 Task: Add the task  Broken links in documentation to the section Fast Frenzy in the project YottaTech and add a Due Date to the respective task as 2024/03/03.
Action: Mouse scrolled (79, 72) with delta (0, 0)
Screenshot: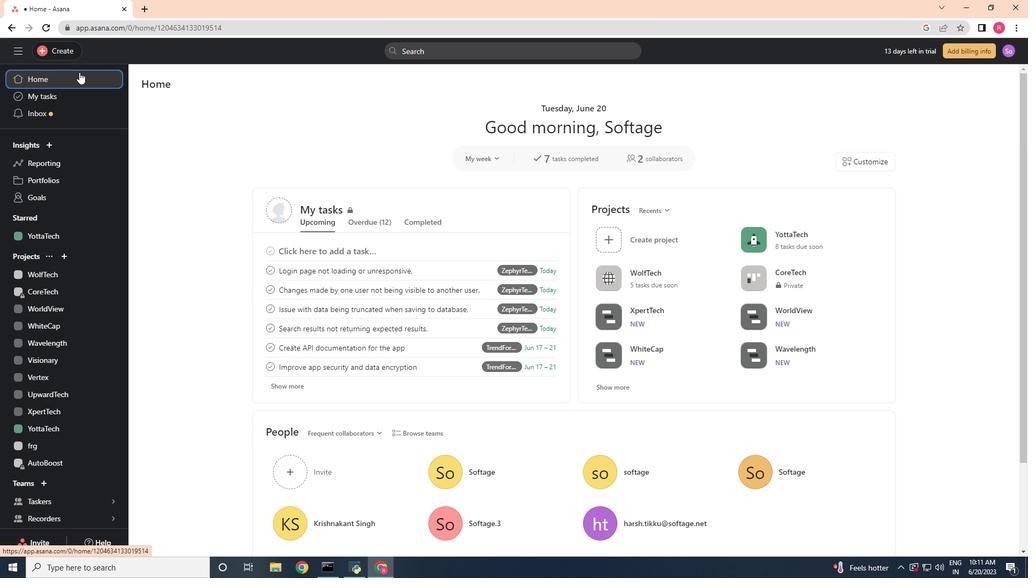 
Action: Mouse scrolled (79, 72) with delta (0, 0)
Screenshot: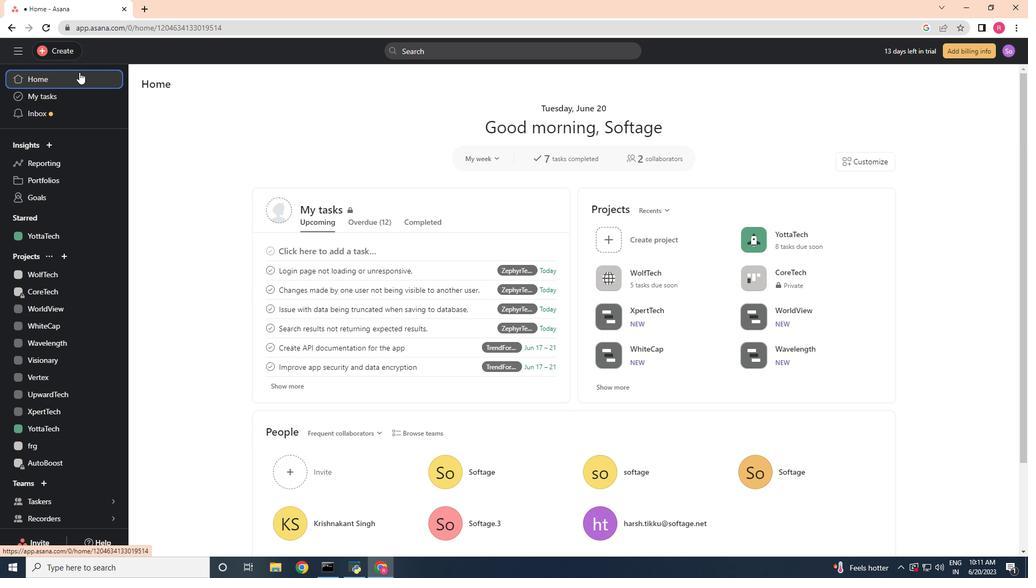 
Action: Mouse moved to (48, 422)
Screenshot: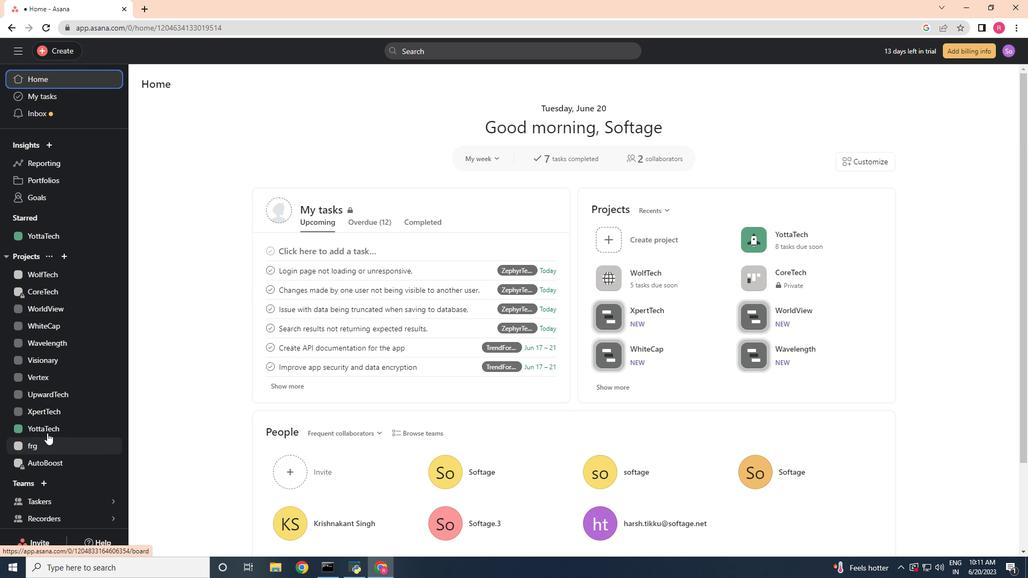 
Action: Mouse pressed left at (48, 422)
Screenshot: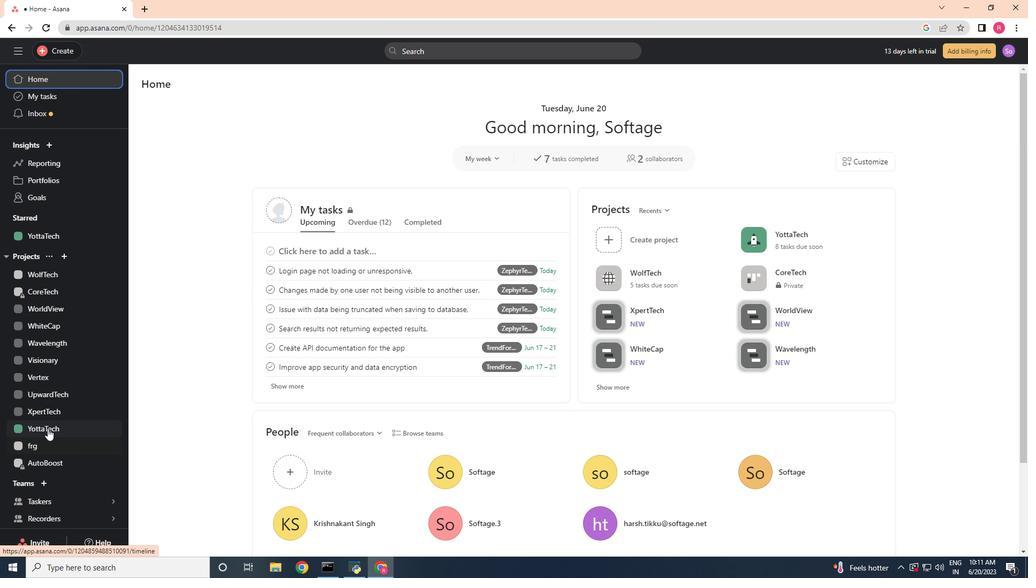 
Action: Mouse moved to (799, 133)
Screenshot: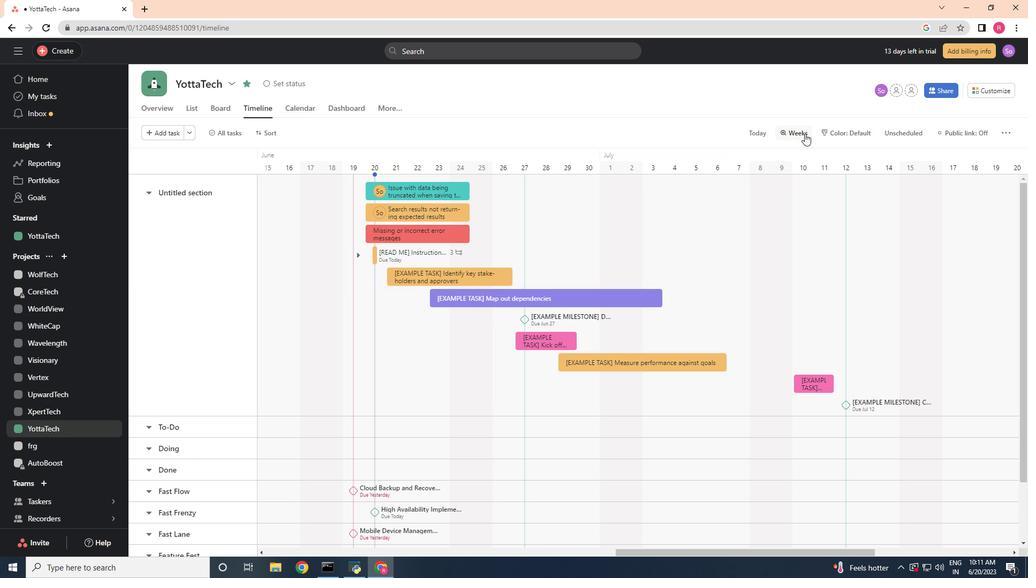 
Action: Mouse pressed left at (799, 133)
Screenshot: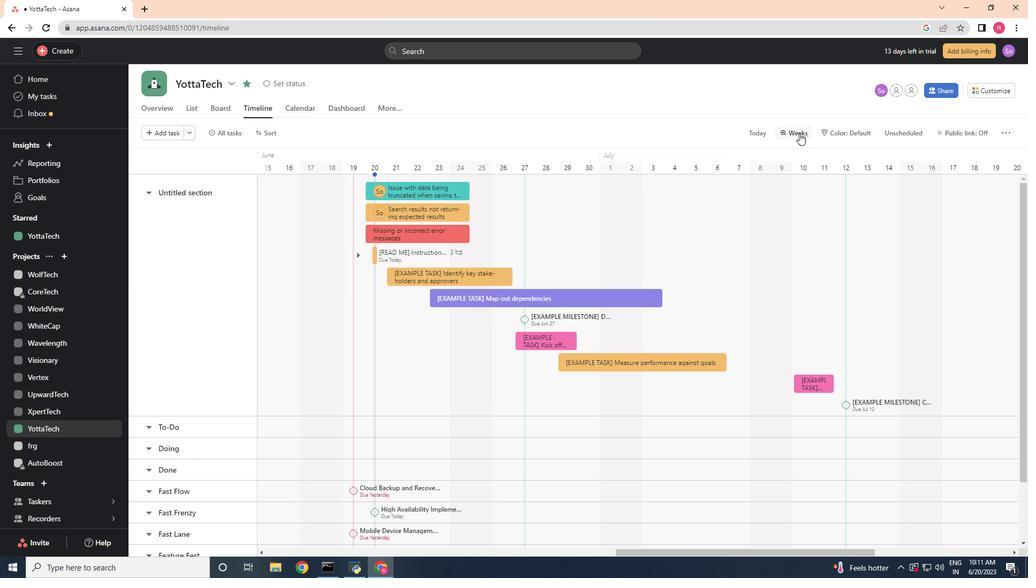 
Action: Mouse moved to (752, 266)
Screenshot: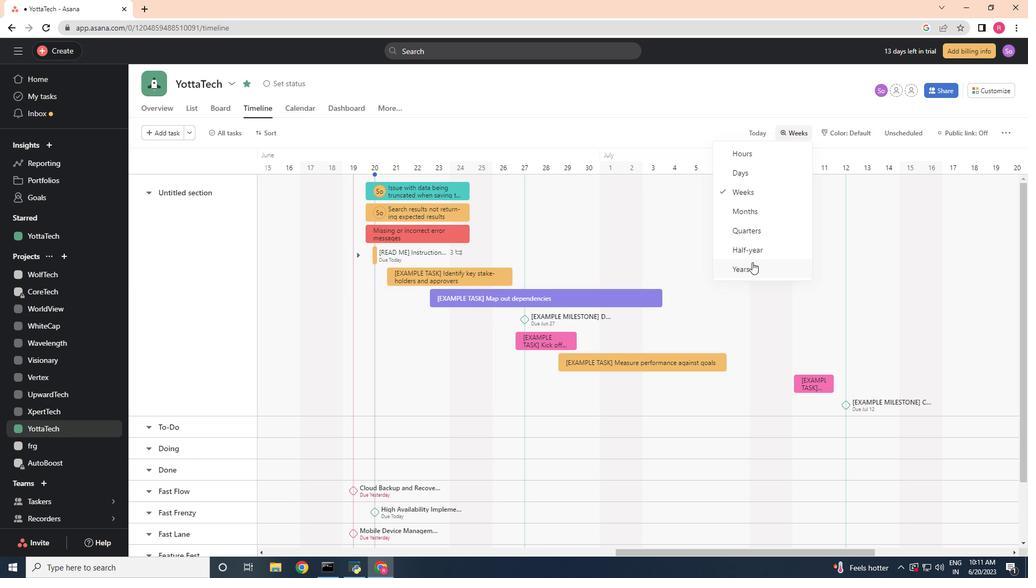 
Action: Mouse pressed left at (752, 266)
Screenshot: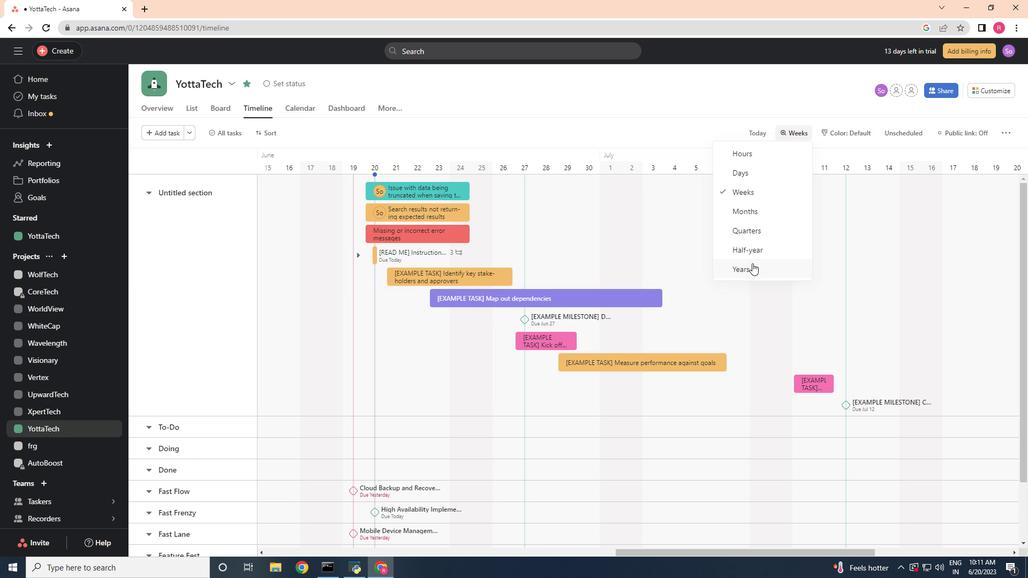 
Action: Mouse moved to (504, 552)
Screenshot: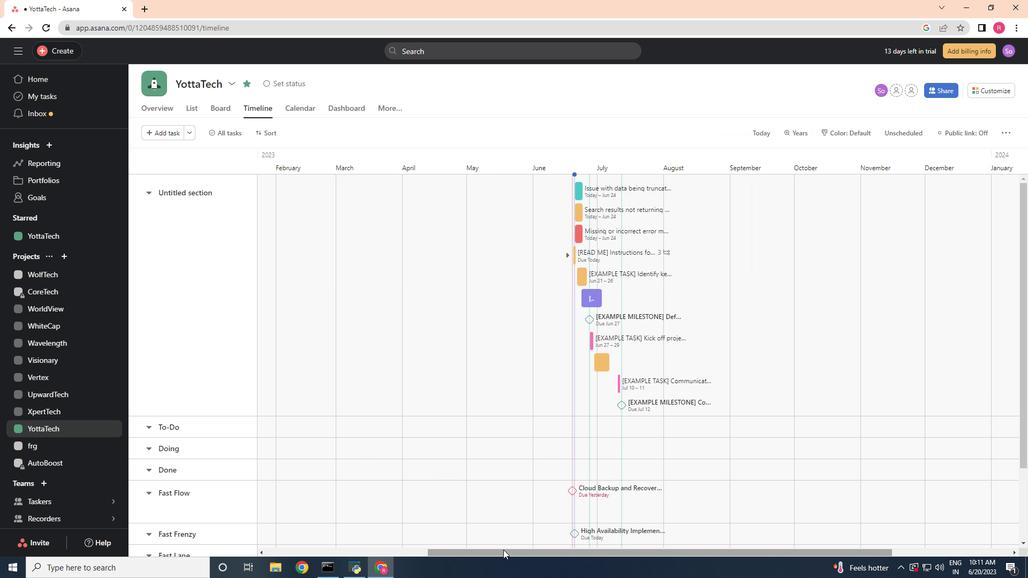 
Action: Mouse pressed left at (504, 552)
Screenshot: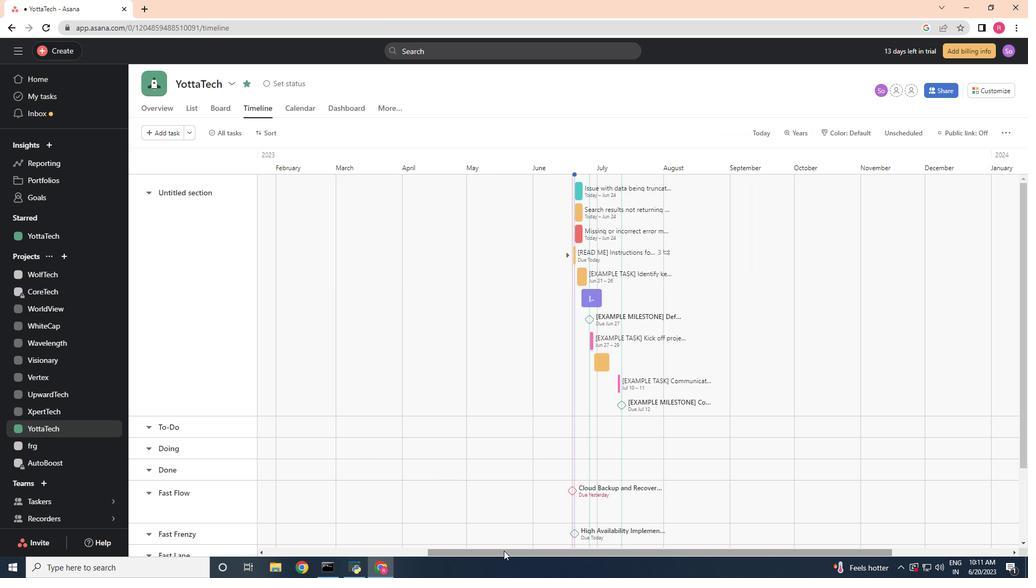 
Action: Mouse moved to (702, 509)
Screenshot: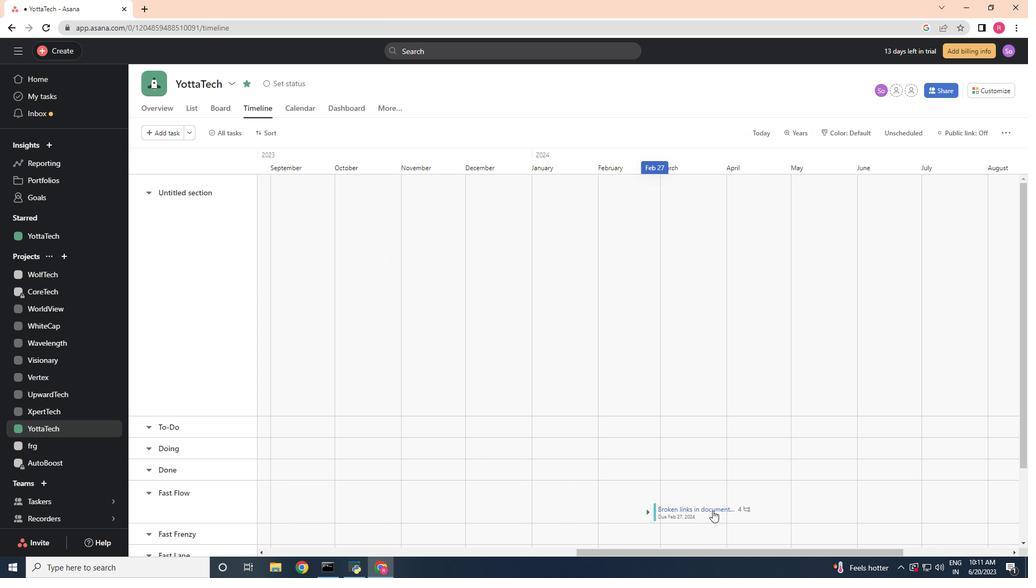 
Action: Mouse pressed left at (702, 509)
Screenshot: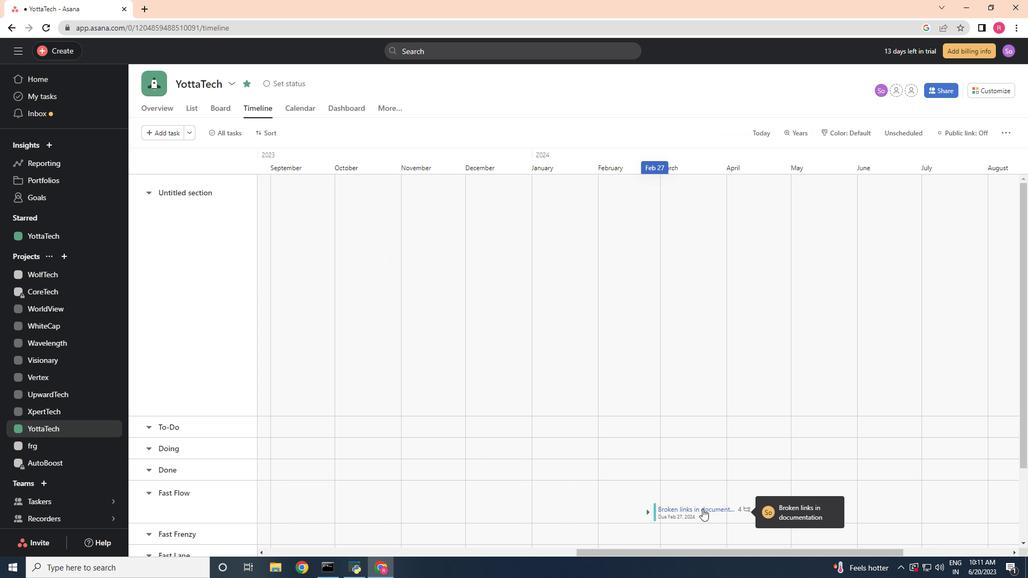
Action: Mouse moved to (809, 213)
Screenshot: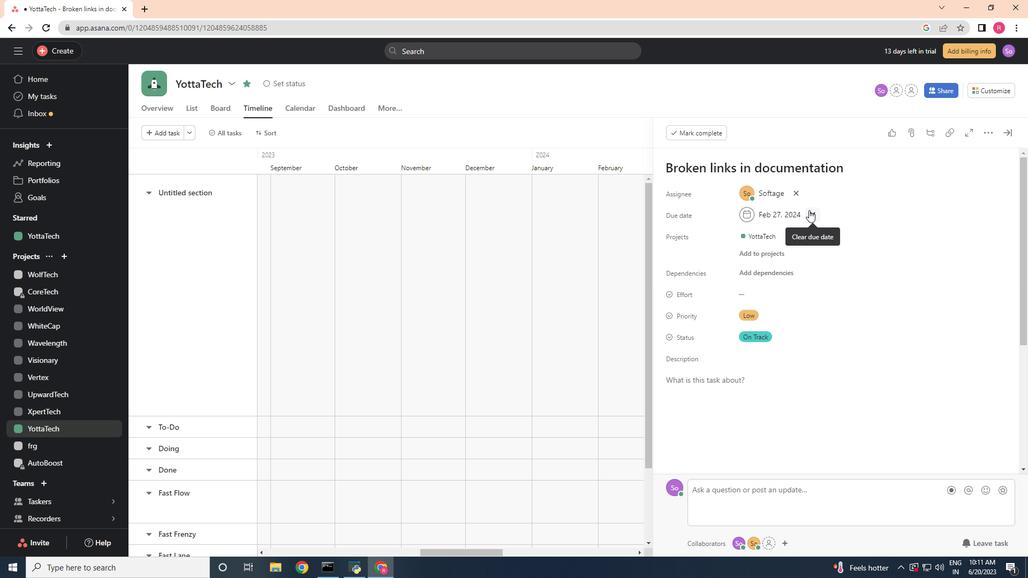 
Action: Mouse pressed left at (809, 213)
Screenshot: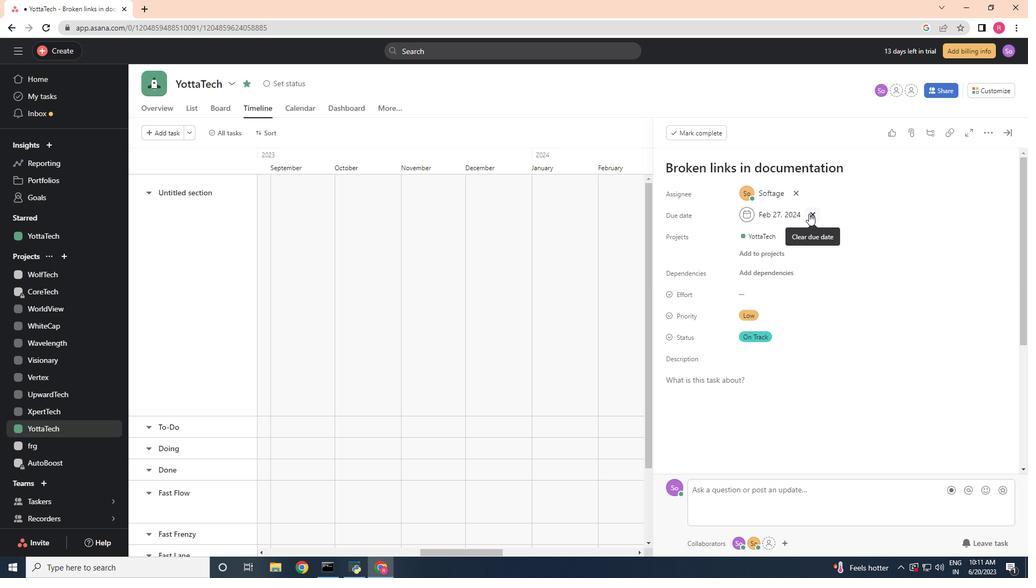 
Action: Mouse moved to (772, 214)
Screenshot: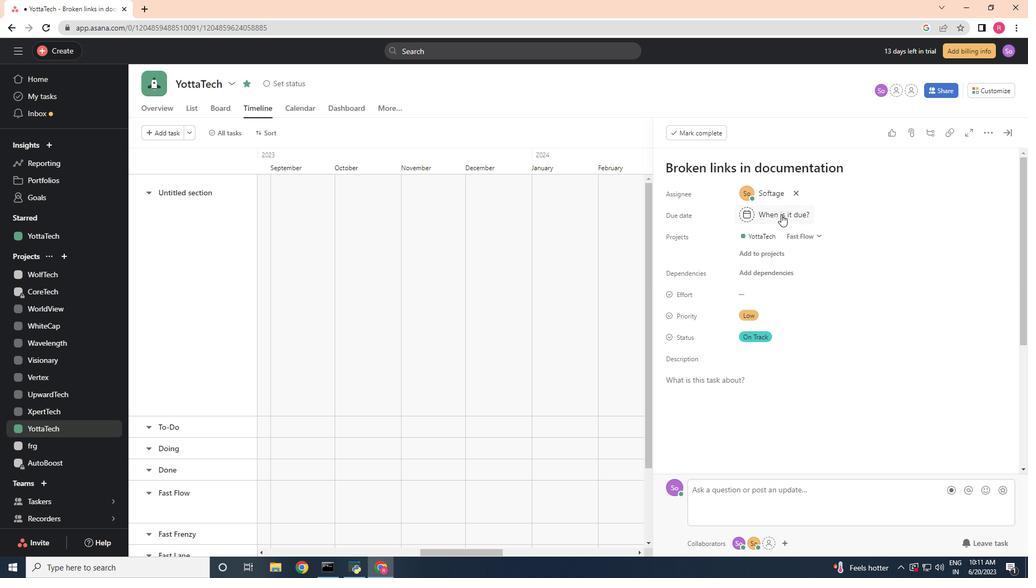 
Action: Mouse pressed left at (772, 214)
Screenshot: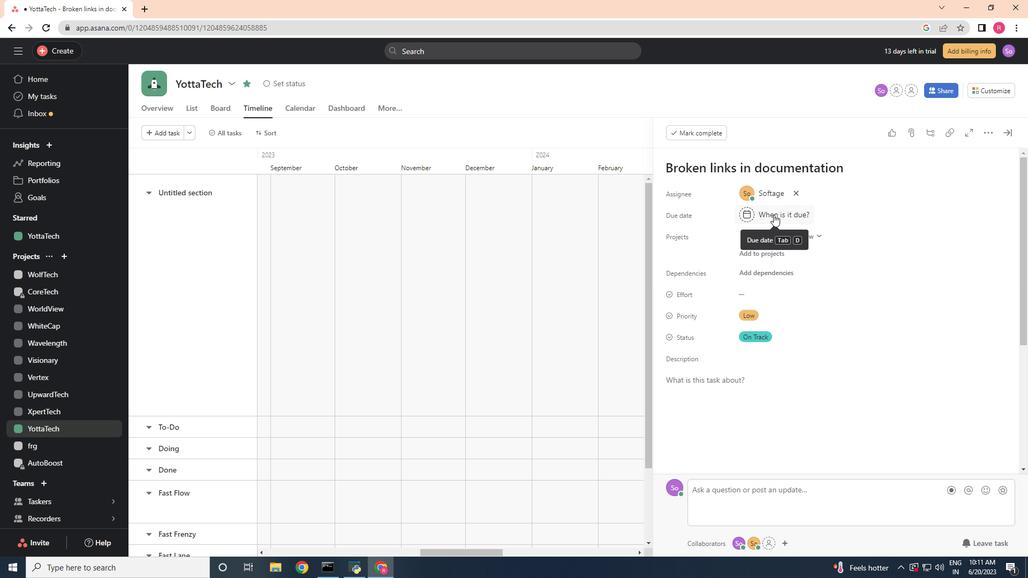 
Action: Mouse moved to (849, 208)
Screenshot: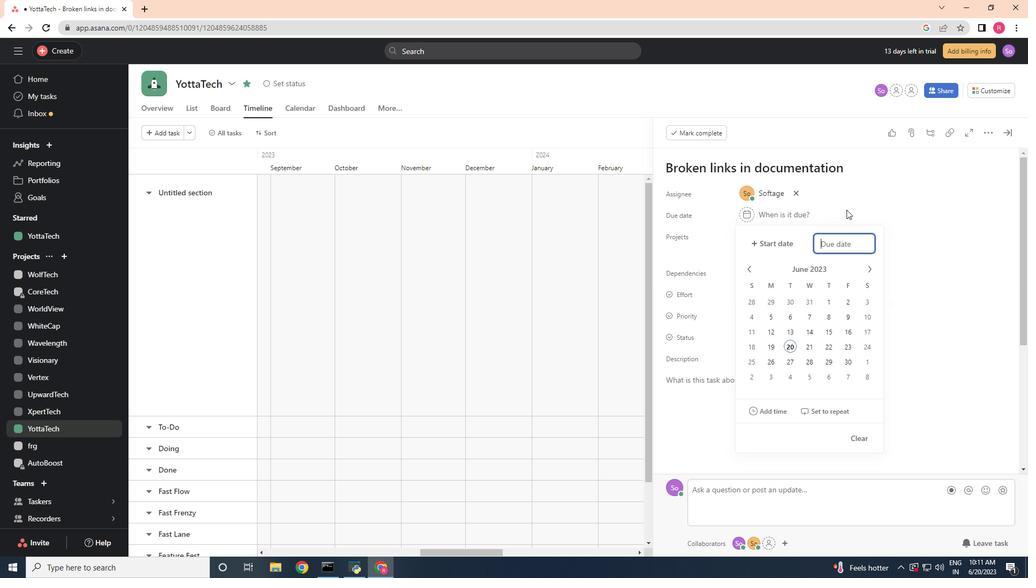 
Action: Mouse pressed left at (849, 208)
Screenshot: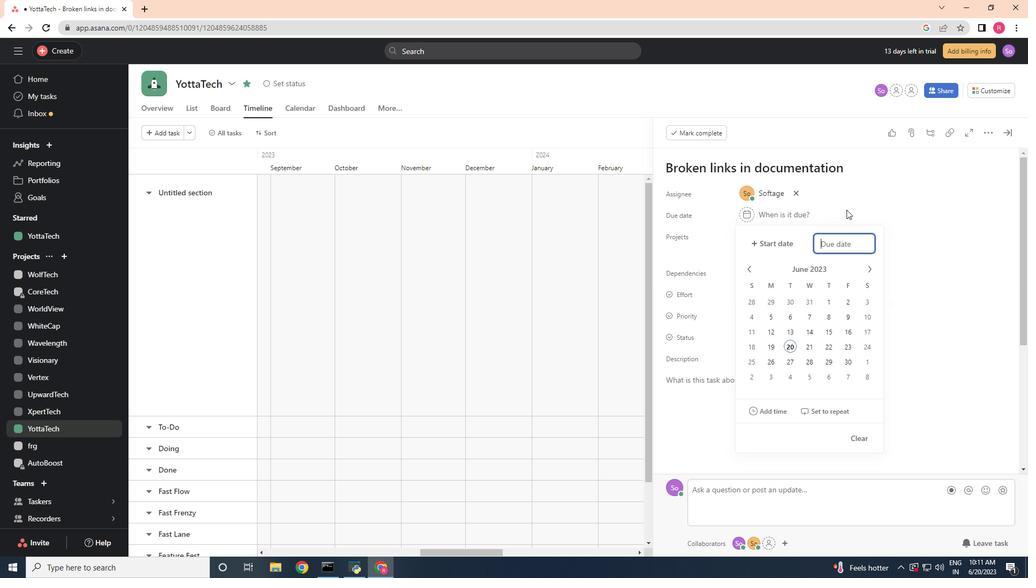 
Action: Mouse moved to (817, 234)
Screenshot: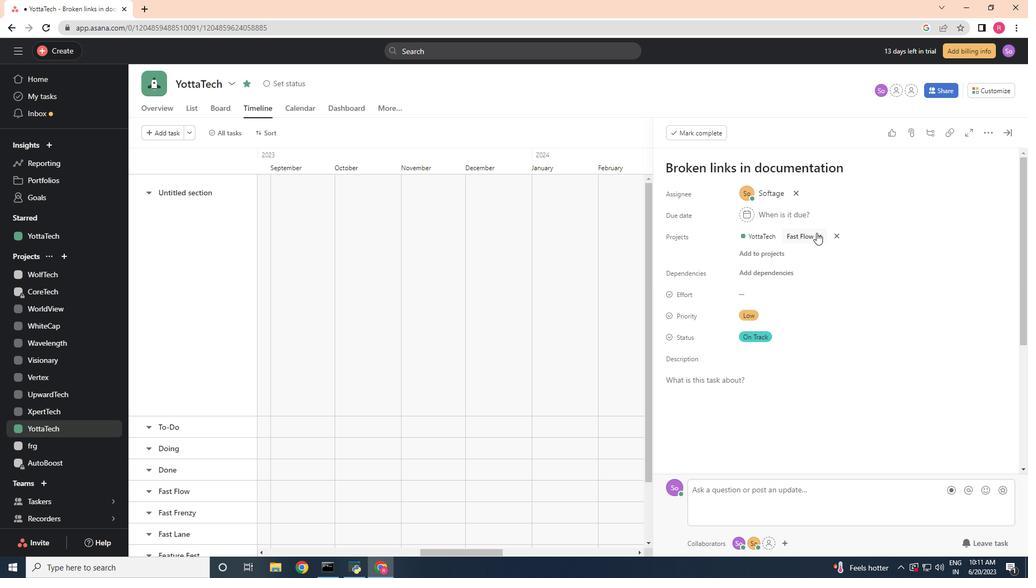 
Action: Mouse pressed left at (817, 234)
Screenshot: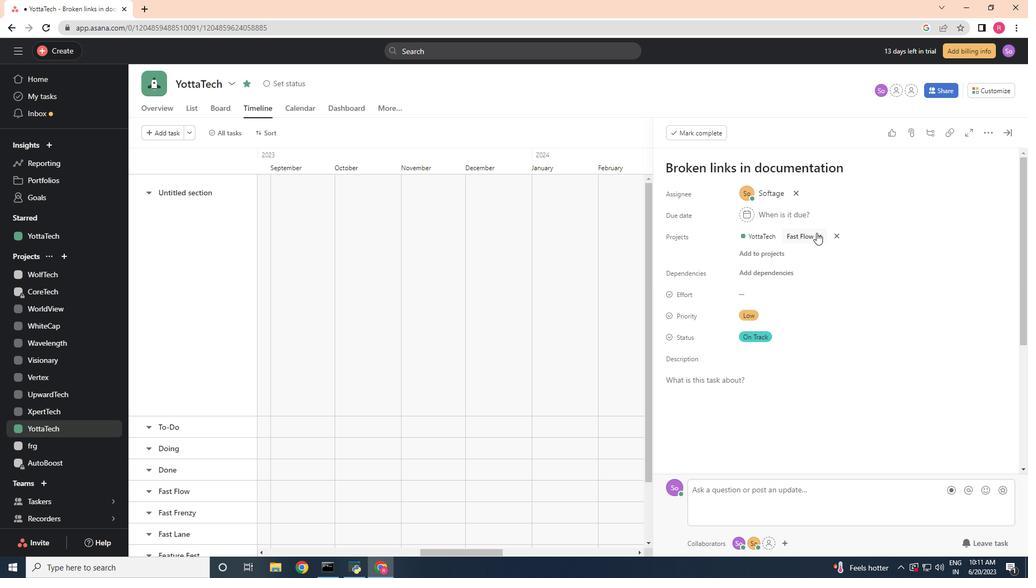 
Action: Mouse moved to (792, 352)
Screenshot: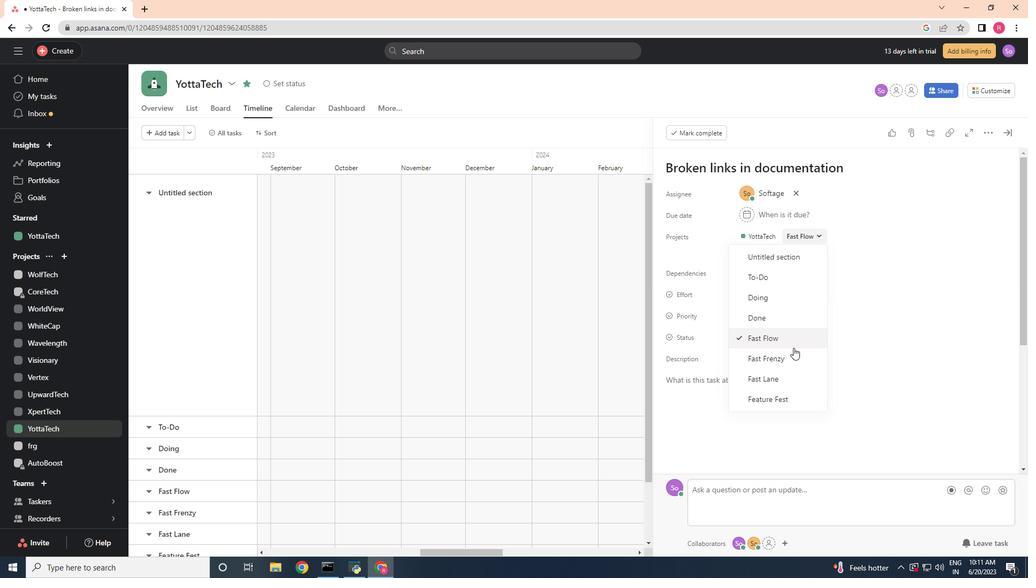 
Action: Mouse pressed left at (792, 352)
Screenshot: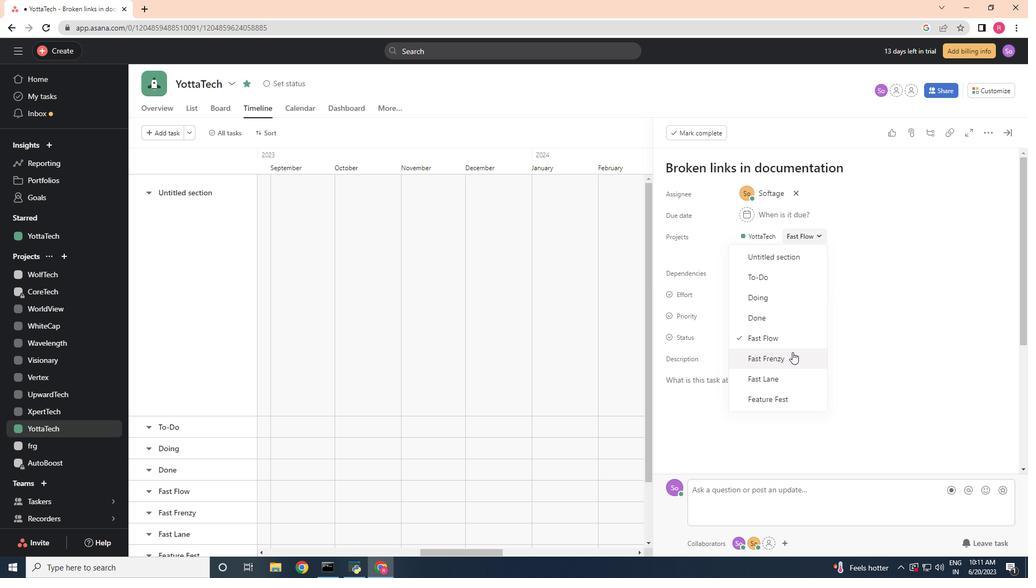 
Action: Mouse moved to (782, 213)
Screenshot: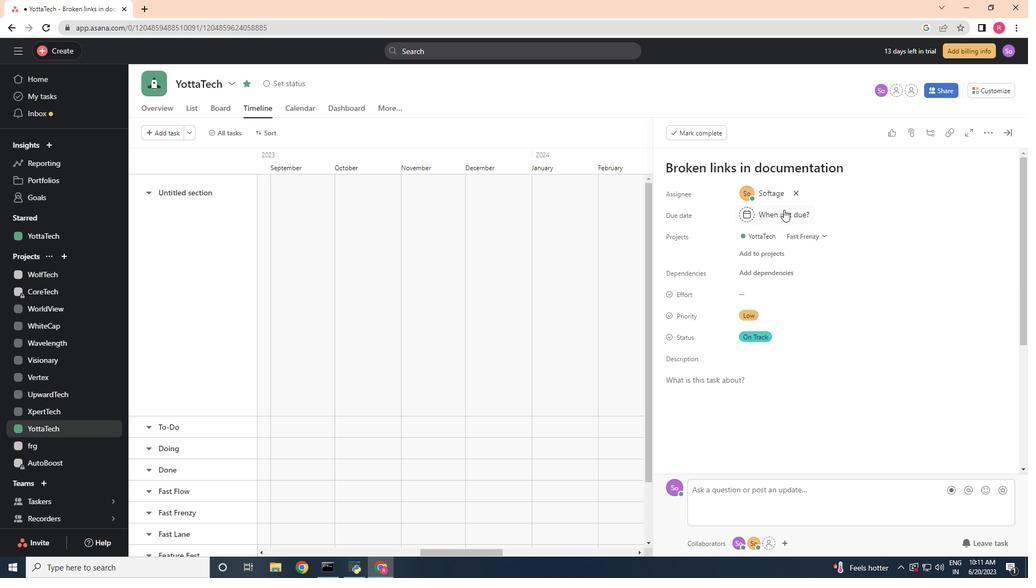 
Action: Mouse pressed left at (782, 213)
Screenshot: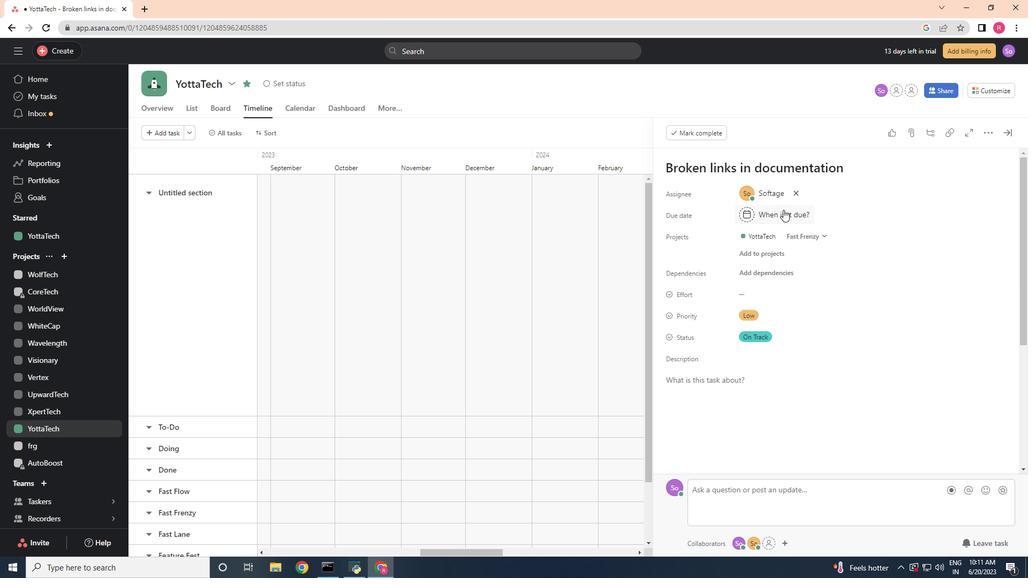 
Action: Mouse moved to (867, 267)
Screenshot: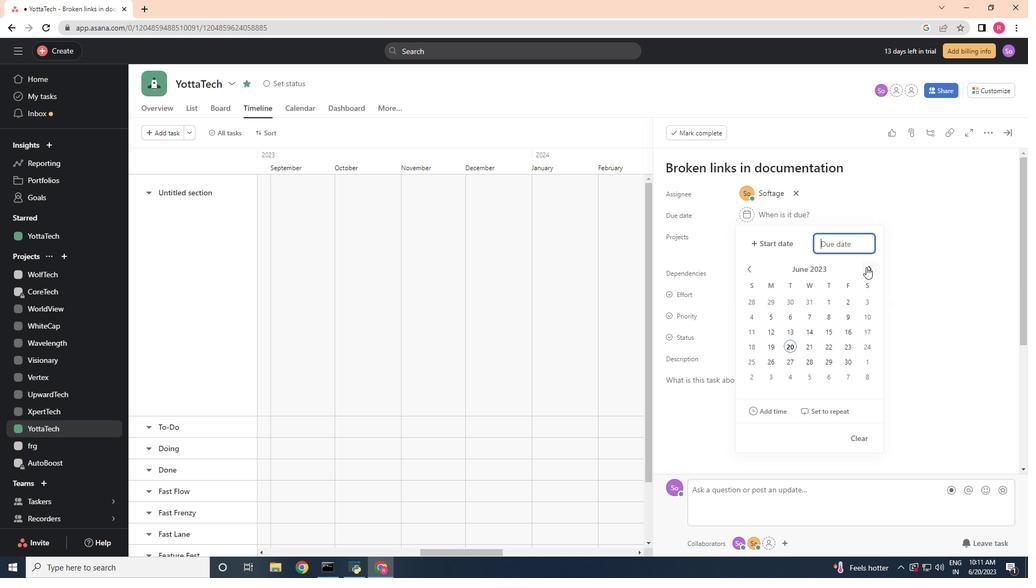 
Action: Mouse pressed left at (867, 267)
Screenshot: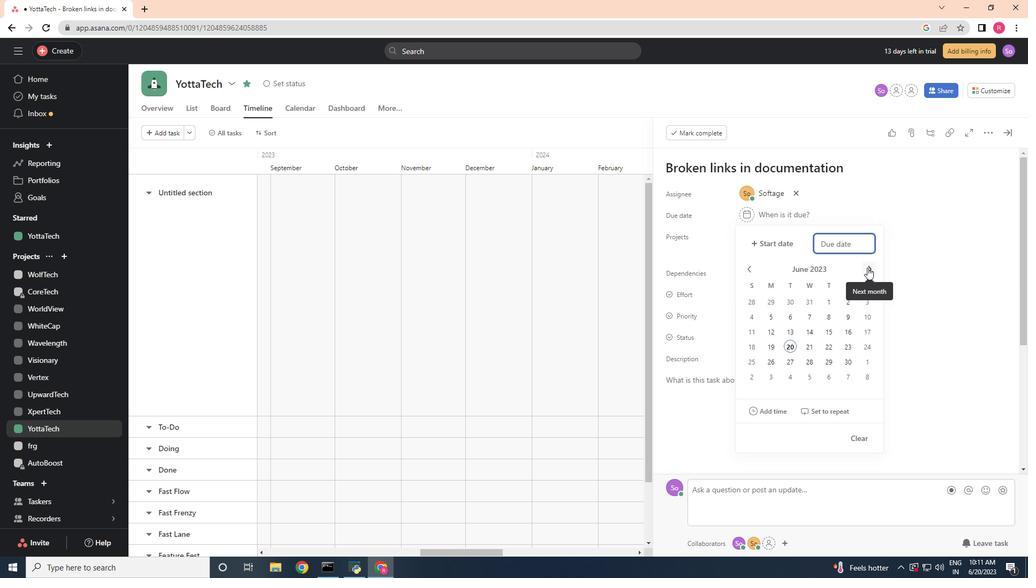 
Action: Mouse pressed left at (867, 267)
Screenshot: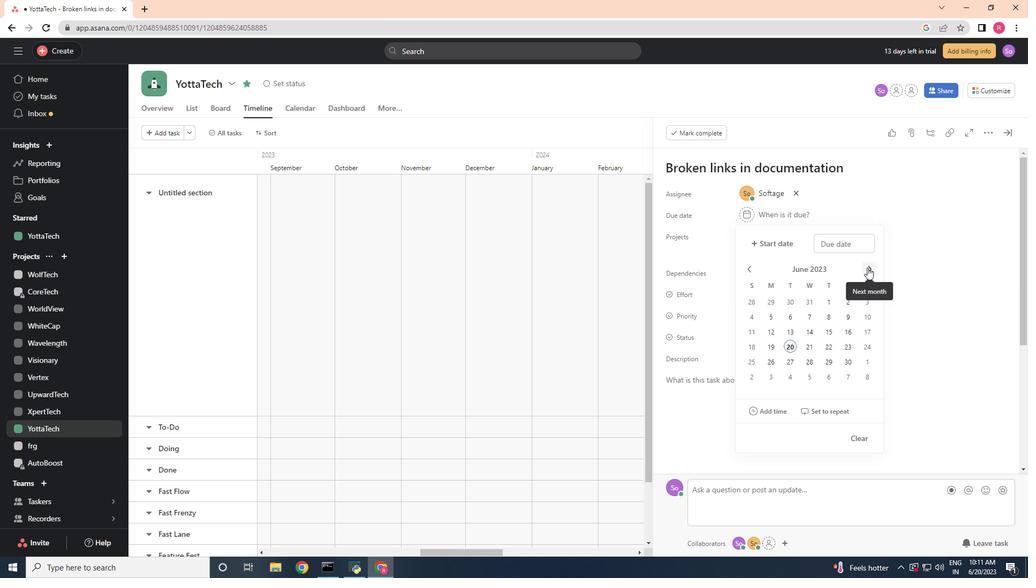 
Action: Mouse pressed left at (867, 267)
Screenshot: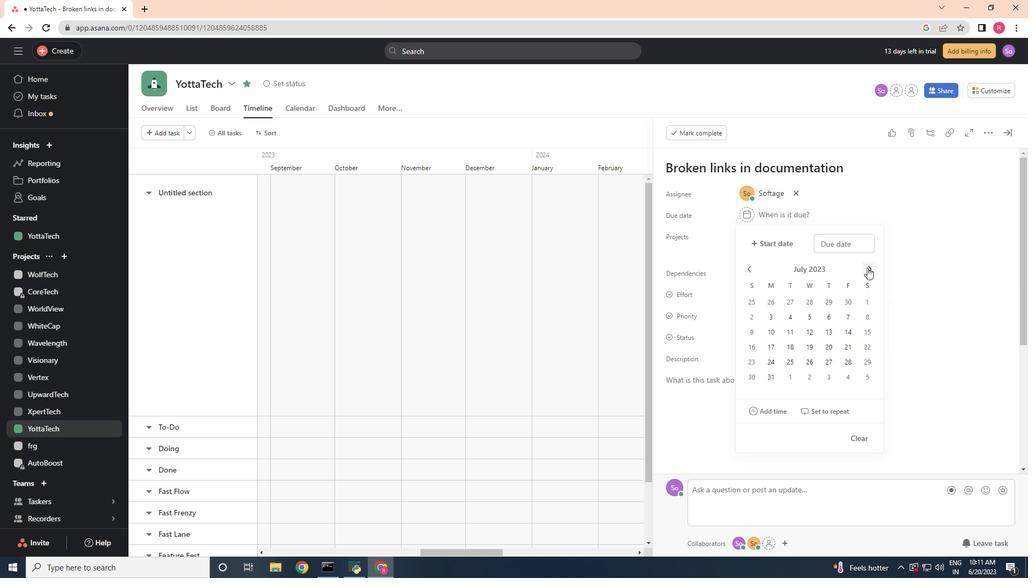 
Action: Mouse moved to (867, 268)
Screenshot: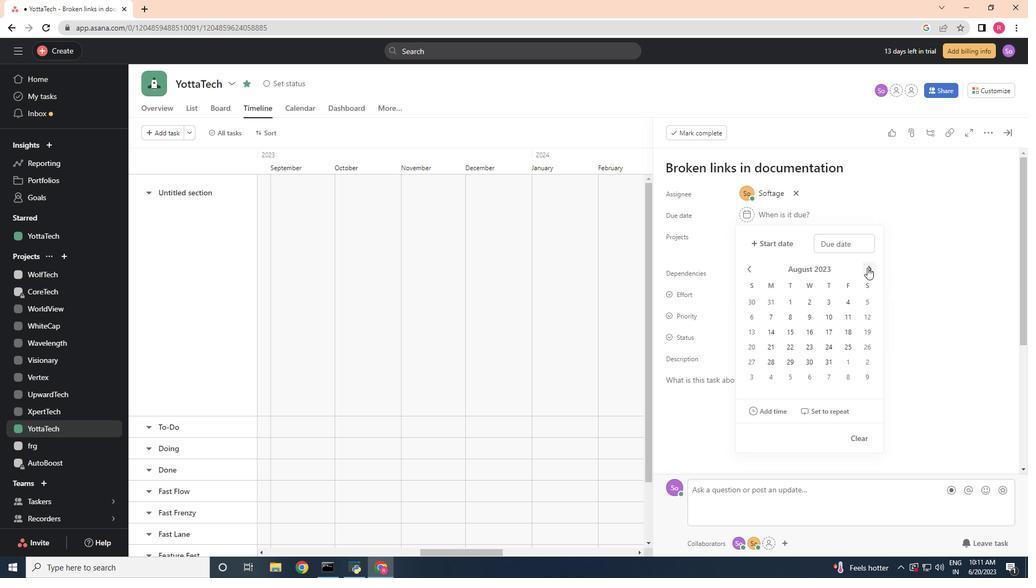 
Action: Mouse pressed left at (867, 268)
Screenshot: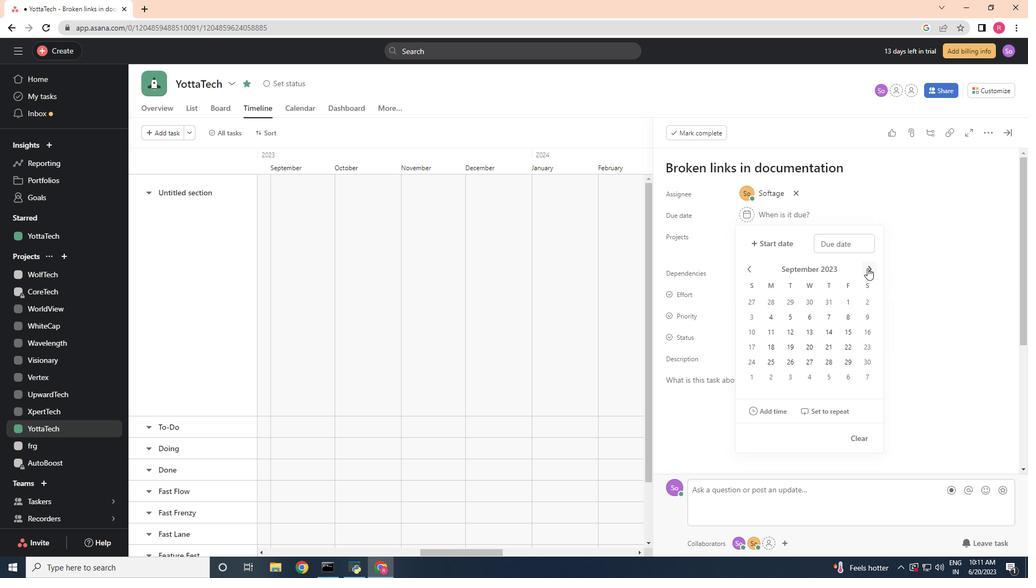 
Action: Mouse pressed left at (867, 268)
Screenshot: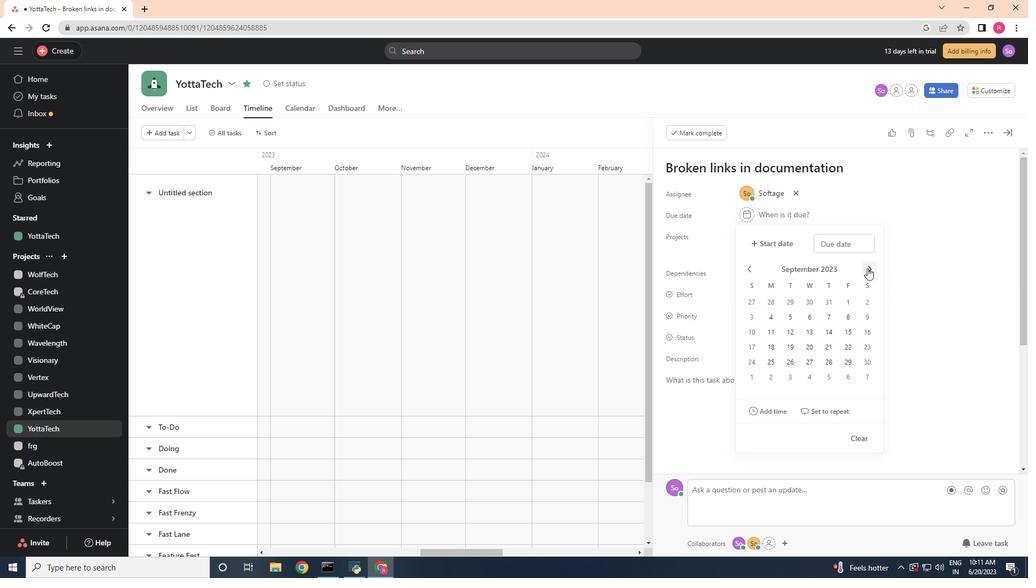 
Action: Mouse pressed left at (867, 268)
Screenshot: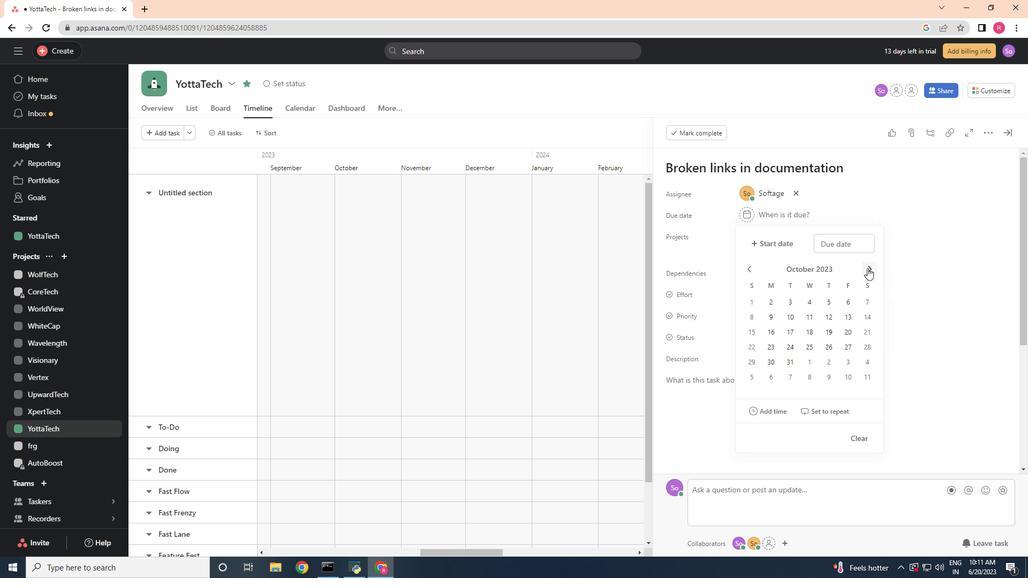 
Action: Mouse pressed left at (867, 268)
Screenshot: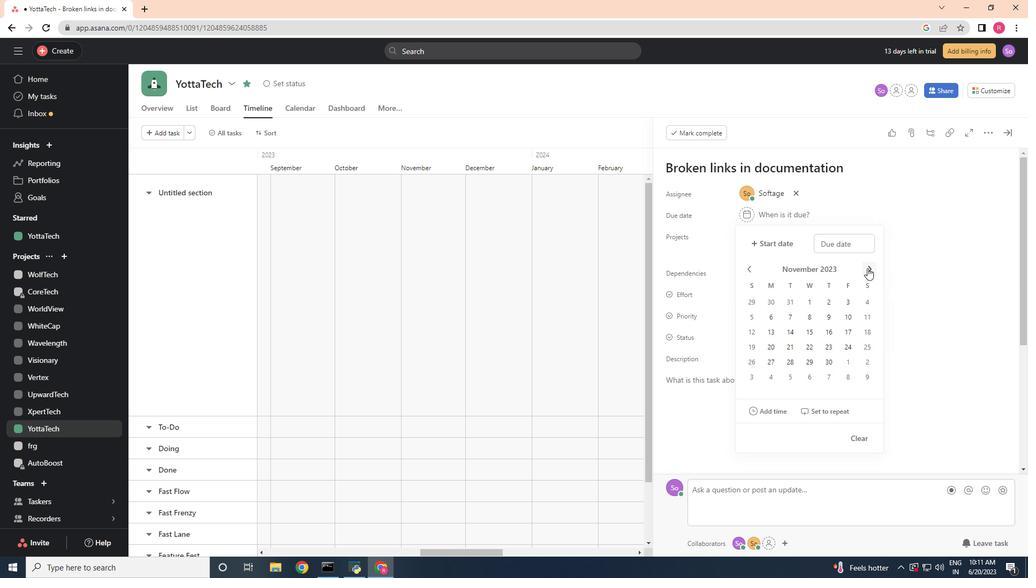 
Action: Mouse pressed left at (867, 268)
Screenshot: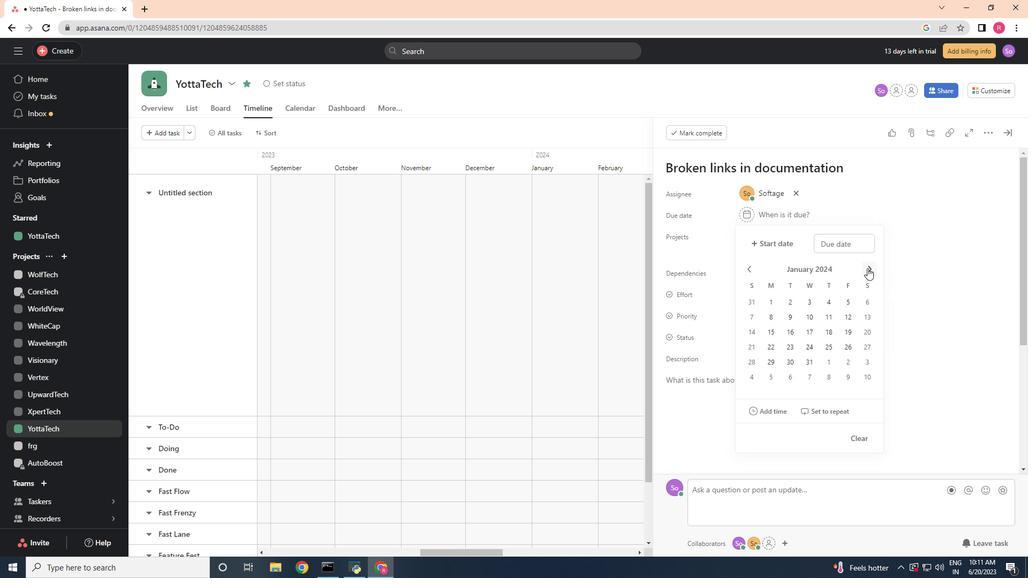 
Action: Mouse pressed left at (867, 268)
Screenshot: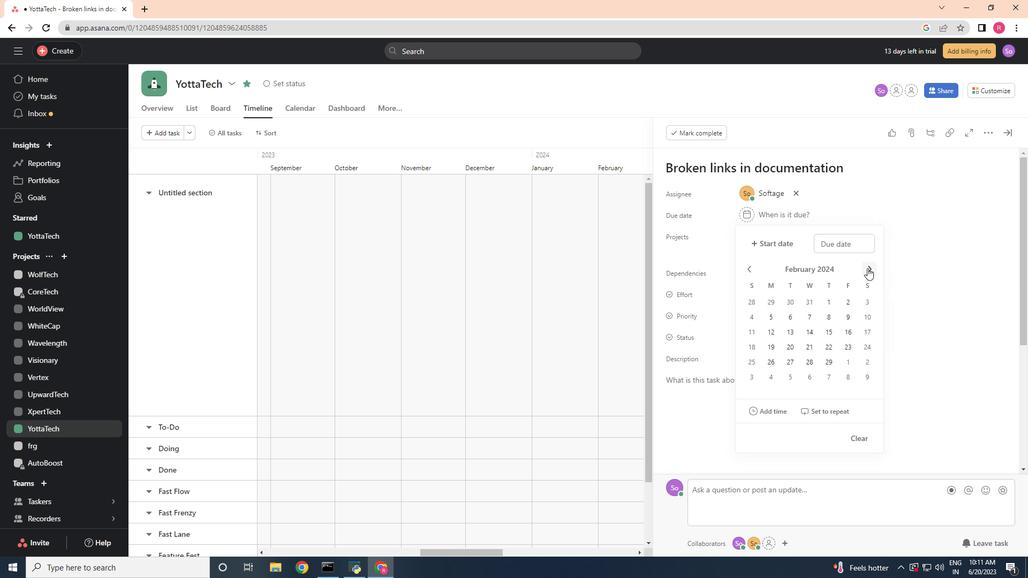 
Action: Mouse moved to (753, 313)
Screenshot: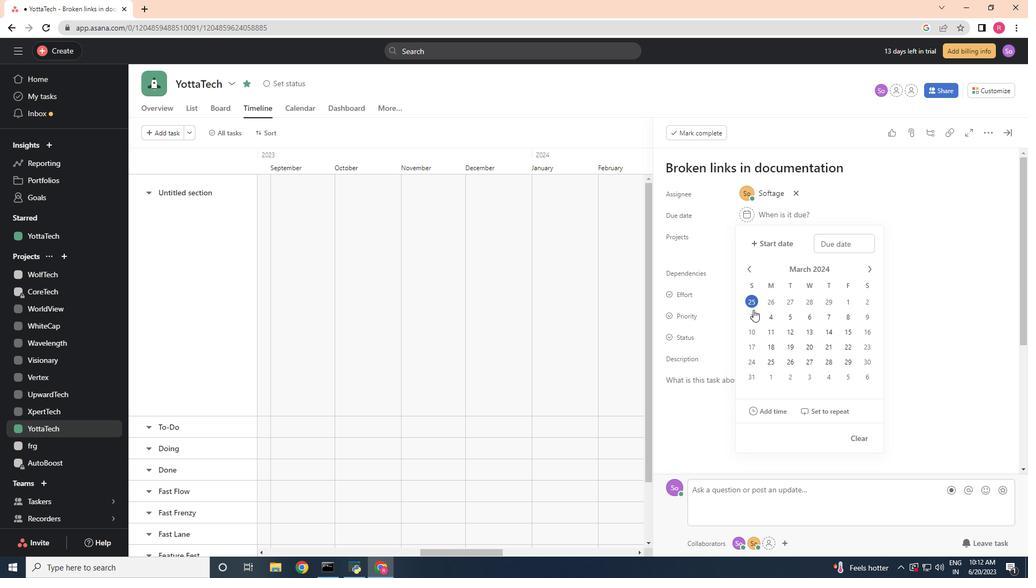 
Action: Mouse pressed left at (753, 313)
Screenshot: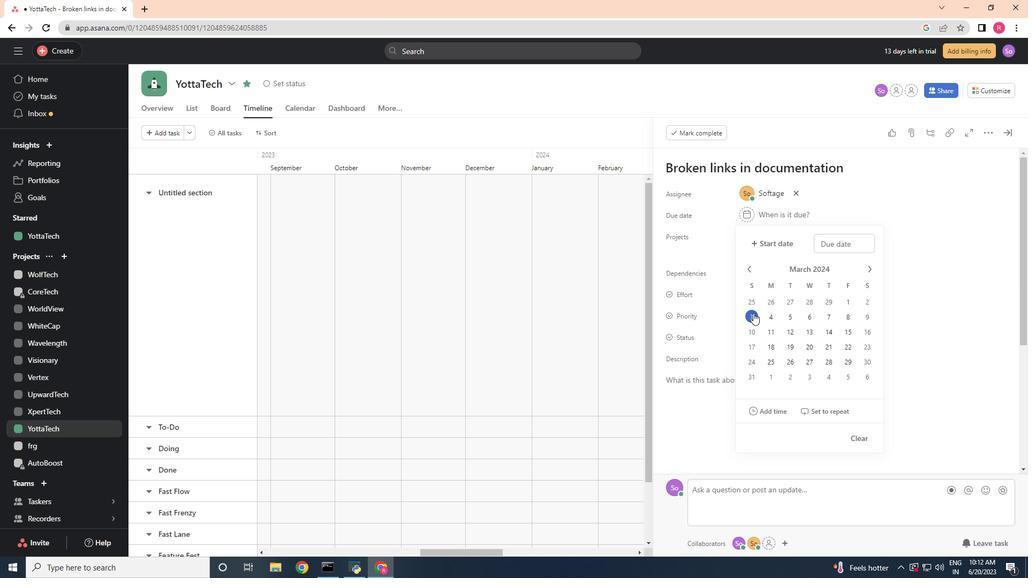 
Action: Mouse moved to (931, 300)
Screenshot: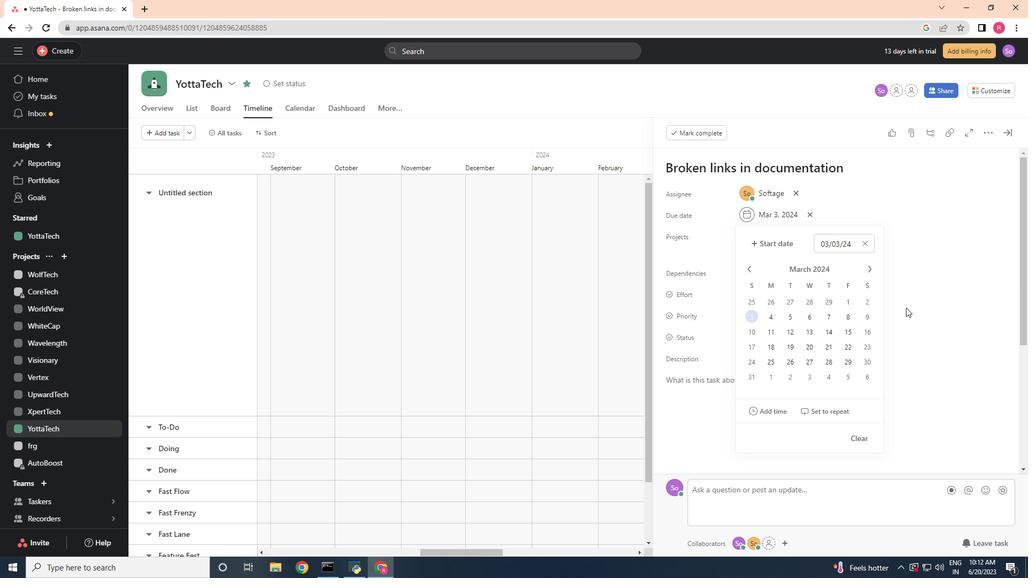 
Action: Mouse pressed left at (931, 300)
Screenshot: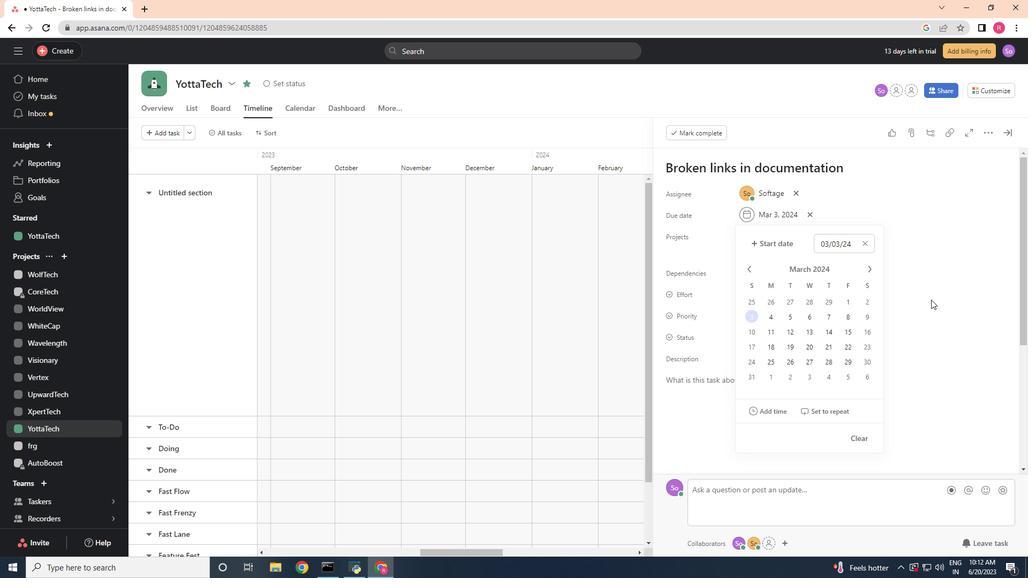 
Action: Mouse moved to (777, 354)
Screenshot: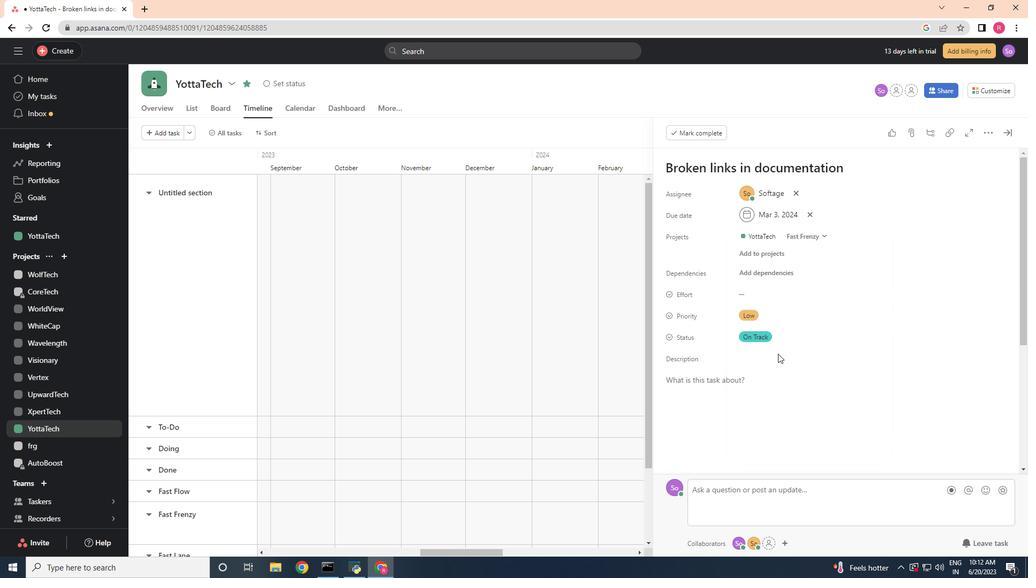 
